 Task: Print the page on legal-size paper.
Action: Mouse moved to (22, 88)
Screenshot: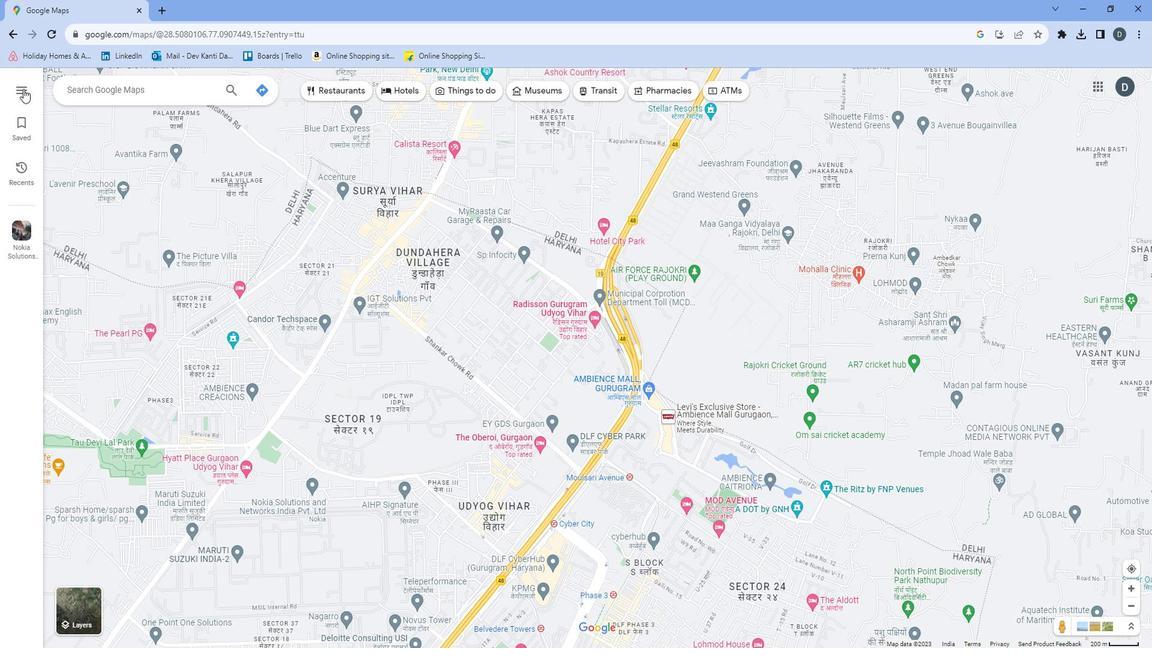 
Action: Mouse pressed left at (22, 88)
Screenshot: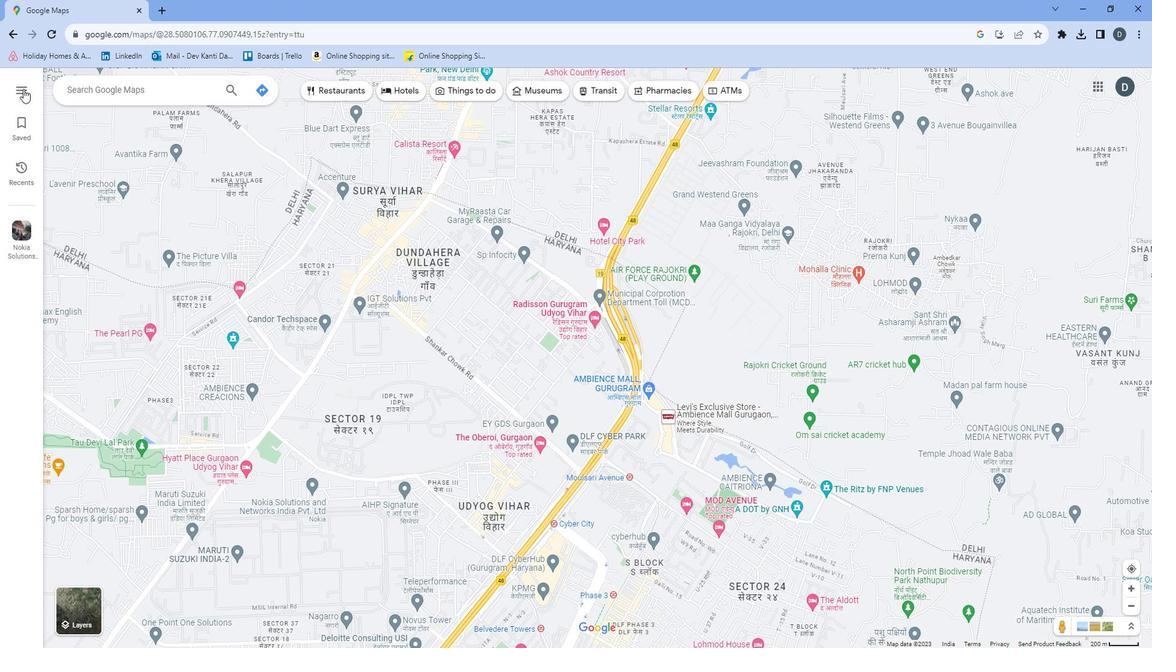 
Action: Mouse moved to (54, 319)
Screenshot: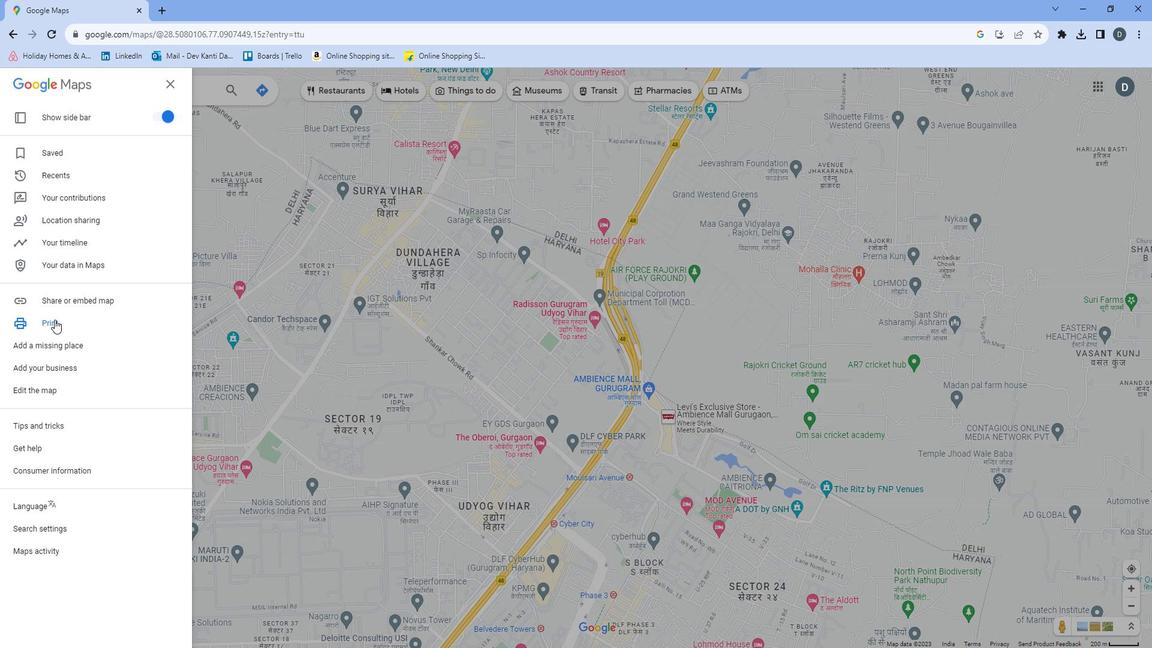 
Action: Mouse pressed left at (54, 319)
Screenshot: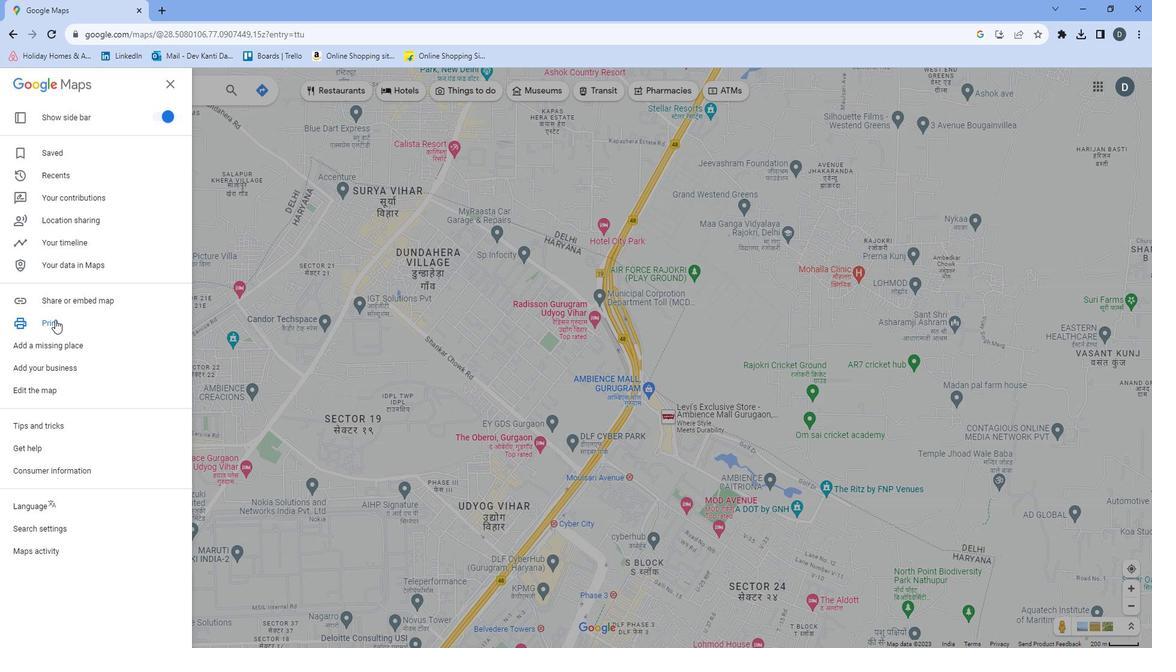 
Action: Mouse moved to (1110, 90)
Screenshot: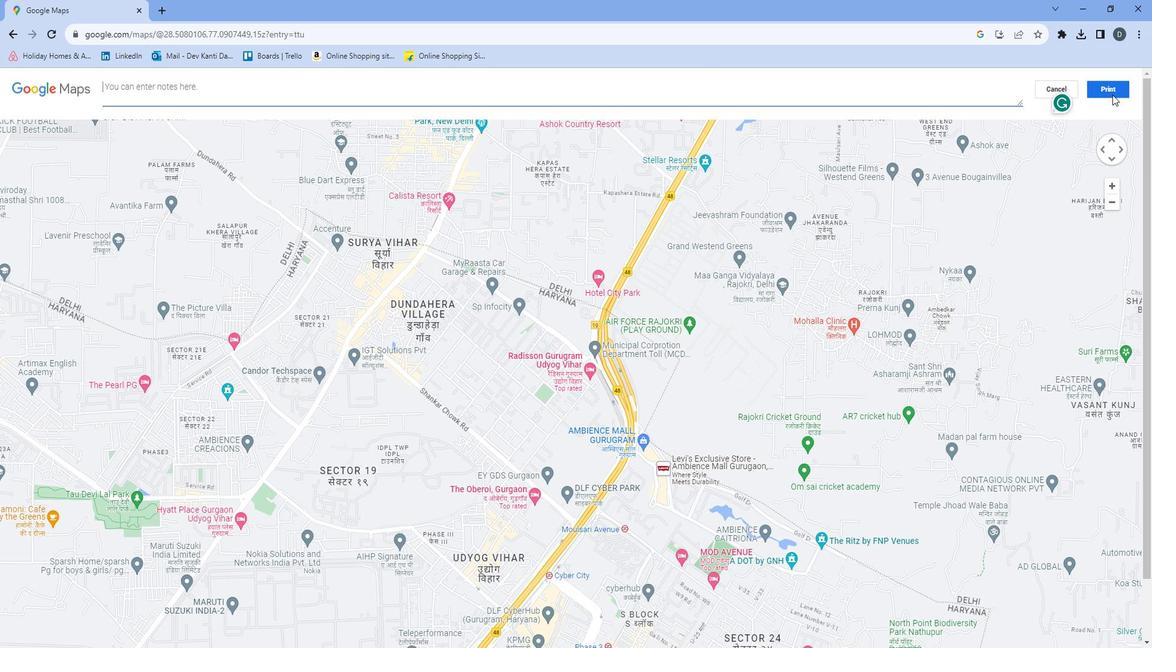 
Action: Mouse pressed left at (1110, 90)
Screenshot: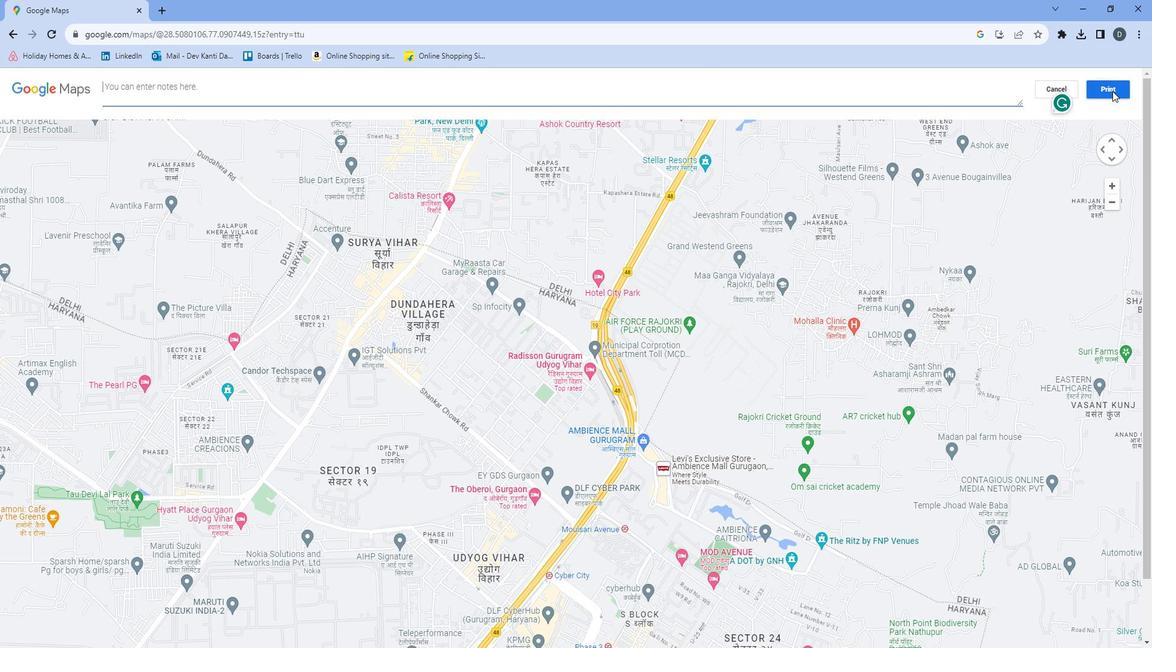 
Action: Mouse moved to (933, 252)
Screenshot: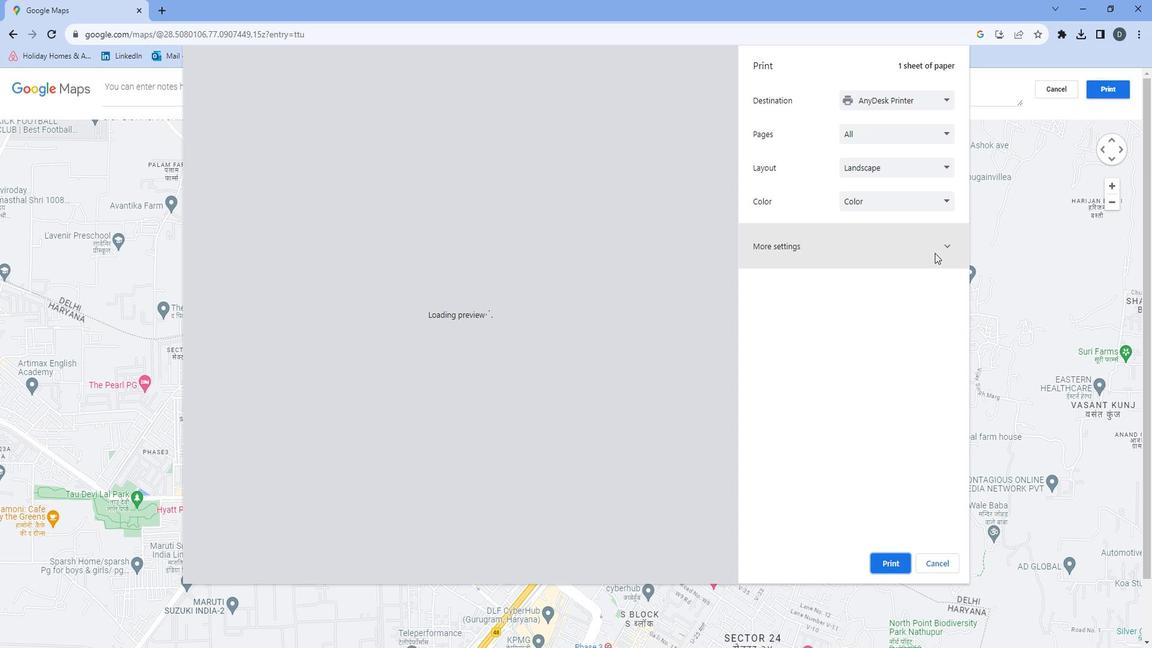 
Action: Mouse pressed left at (933, 252)
Screenshot: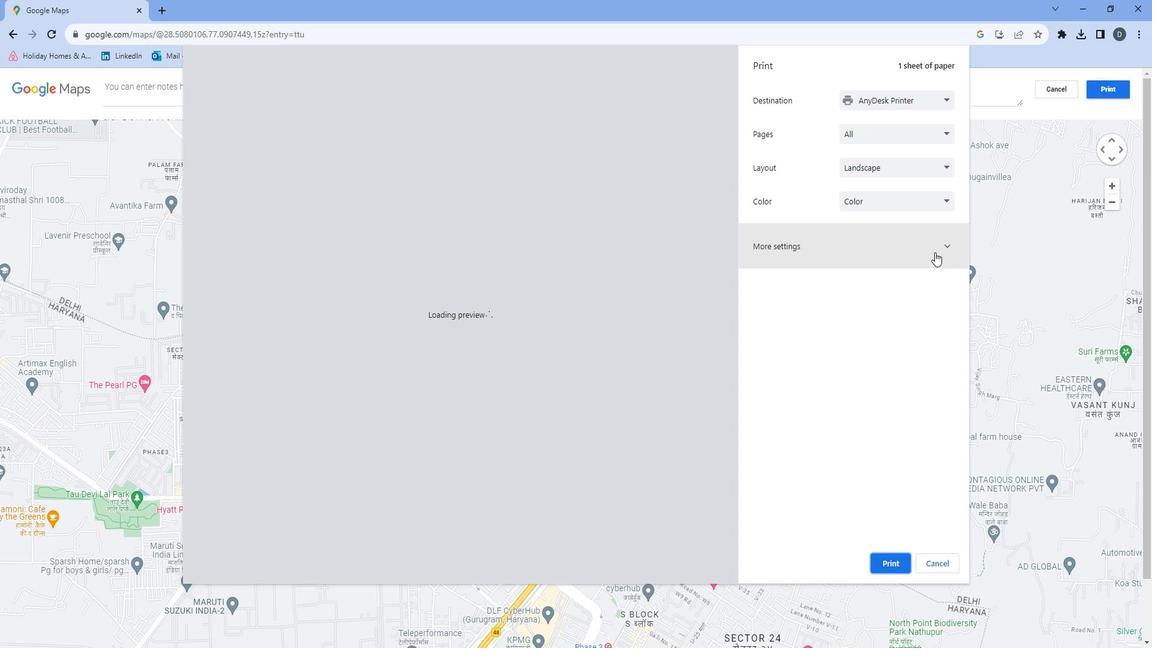 
Action: Mouse moved to (906, 290)
Screenshot: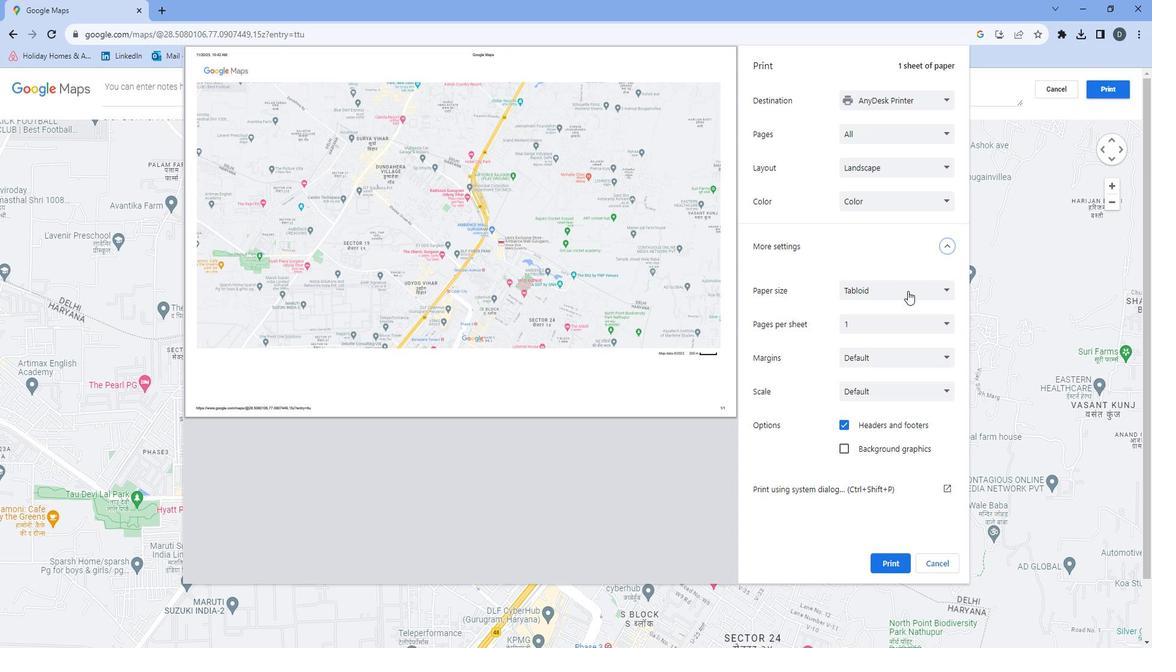 
Action: Mouse pressed left at (906, 290)
Screenshot: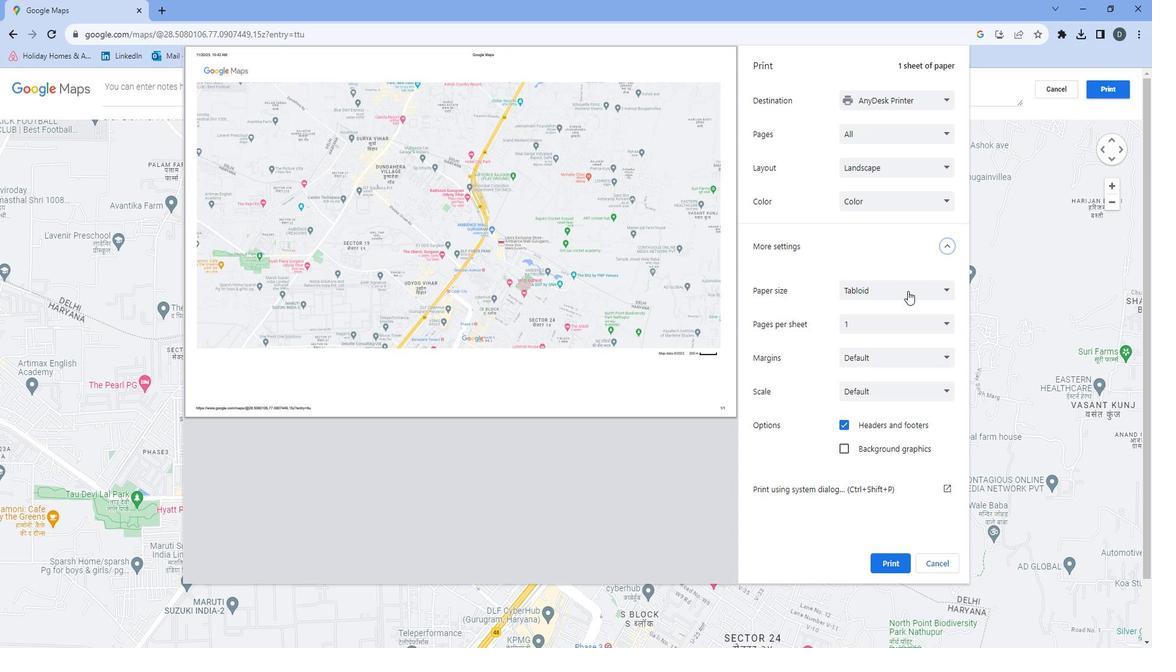 
Action: Mouse moved to (891, 326)
Screenshot: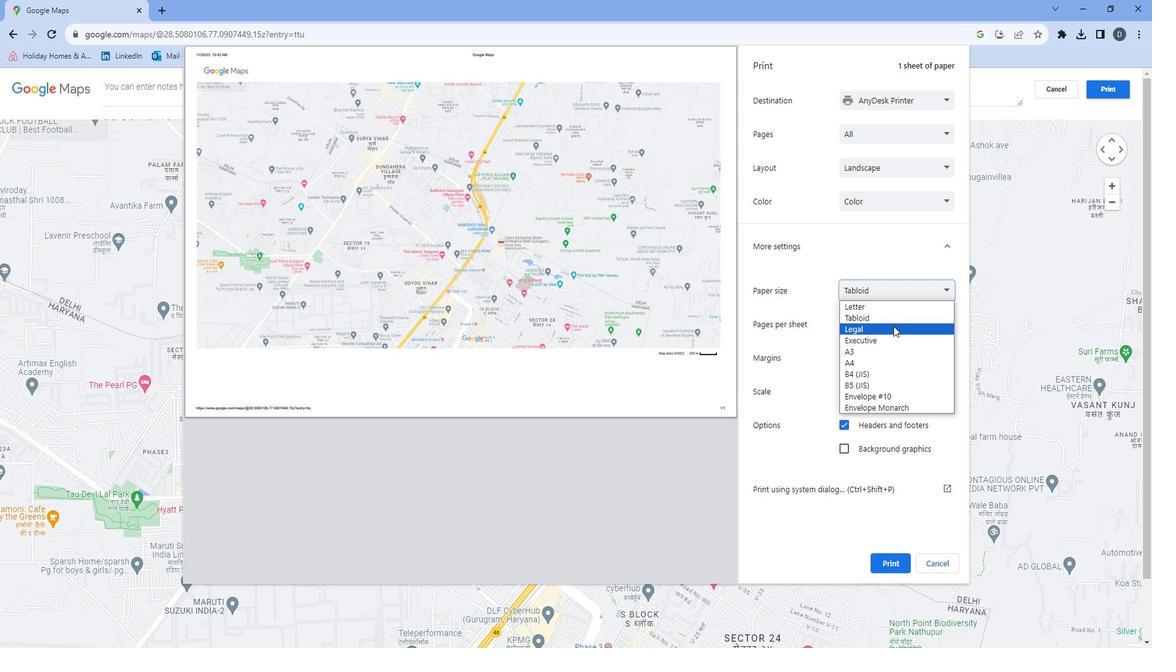 
Action: Mouse pressed left at (891, 326)
Screenshot: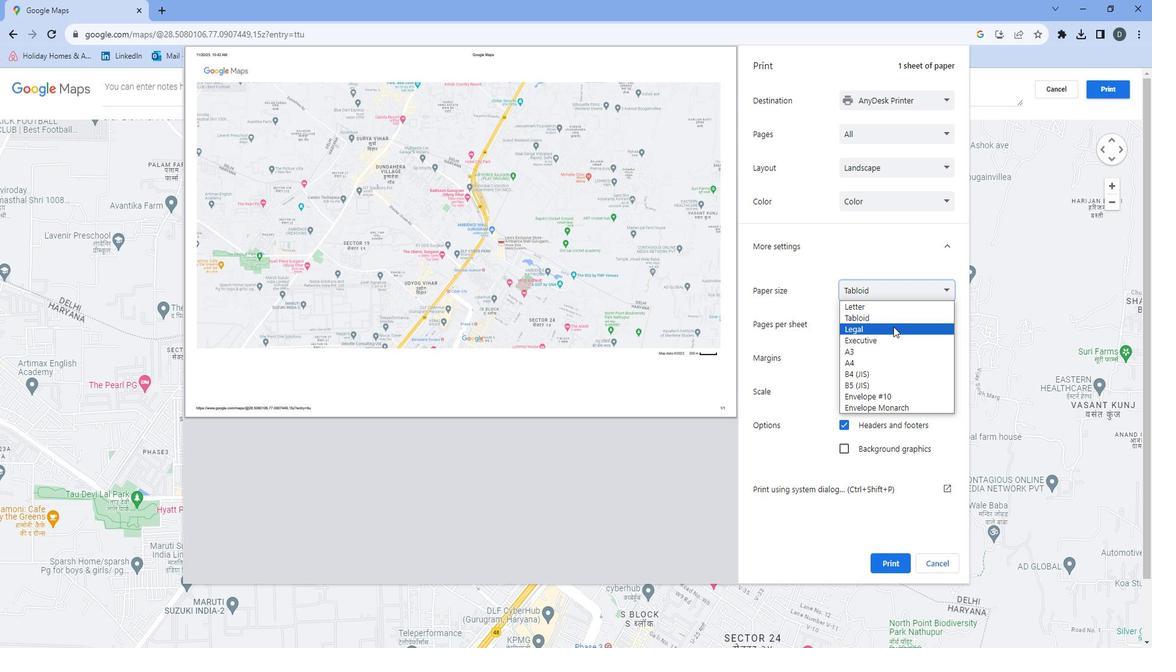 
Action: Mouse moved to (905, 560)
Screenshot: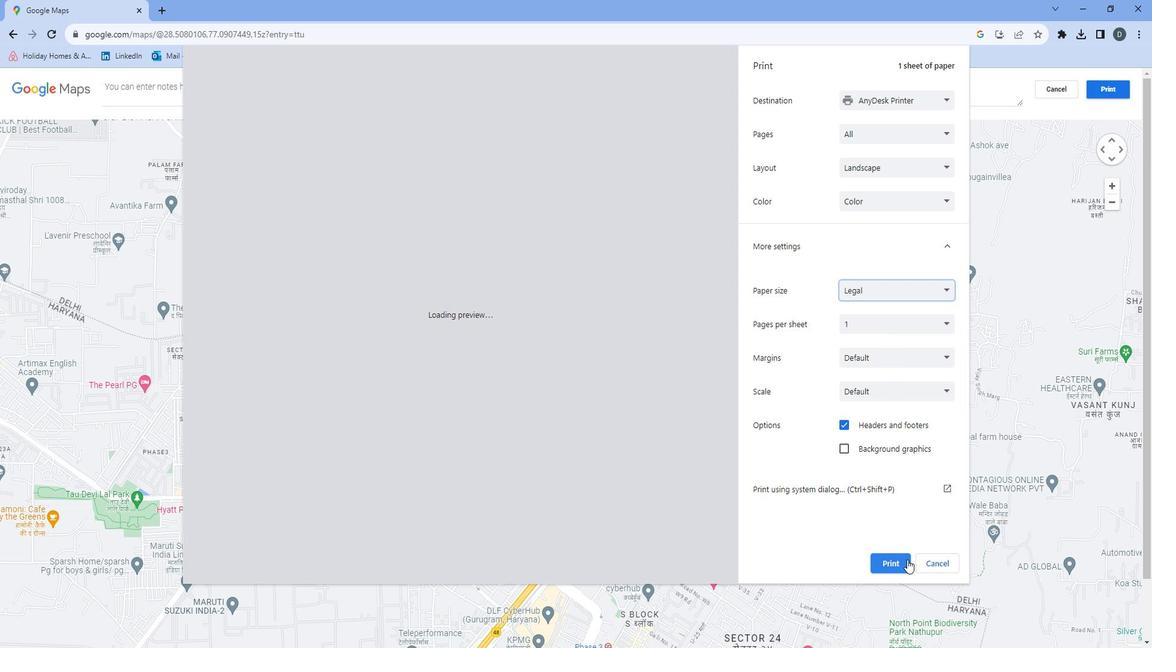
Action: Mouse pressed left at (905, 560)
Screenshot: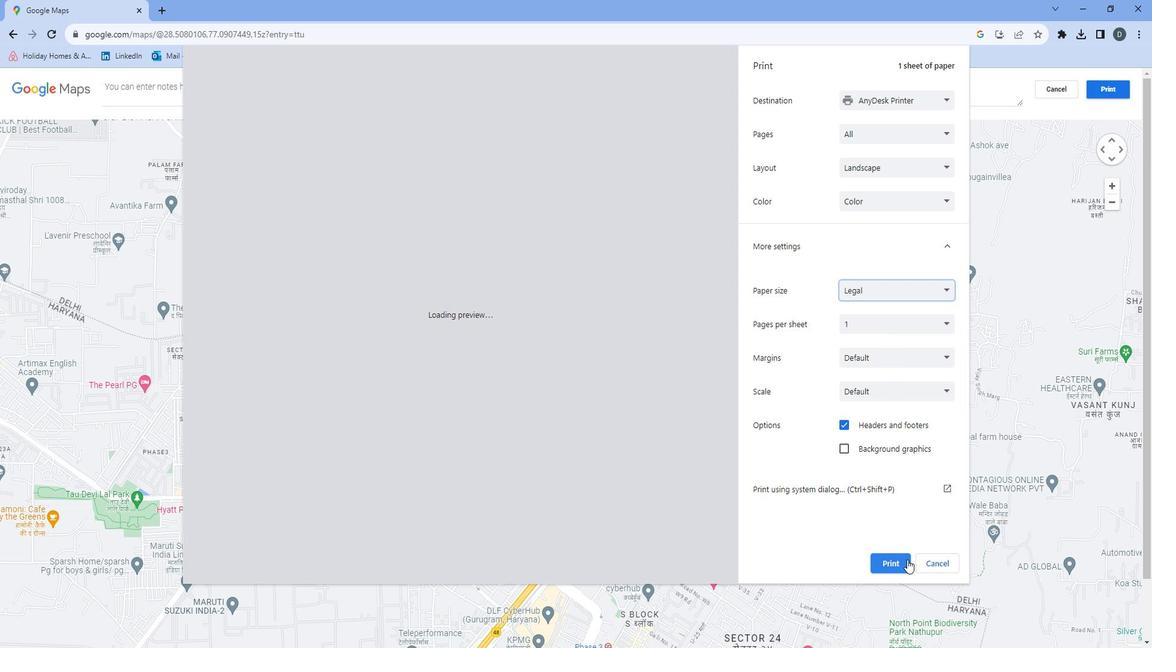 
Action: Mouse moved to (900, 528)
Screenshot: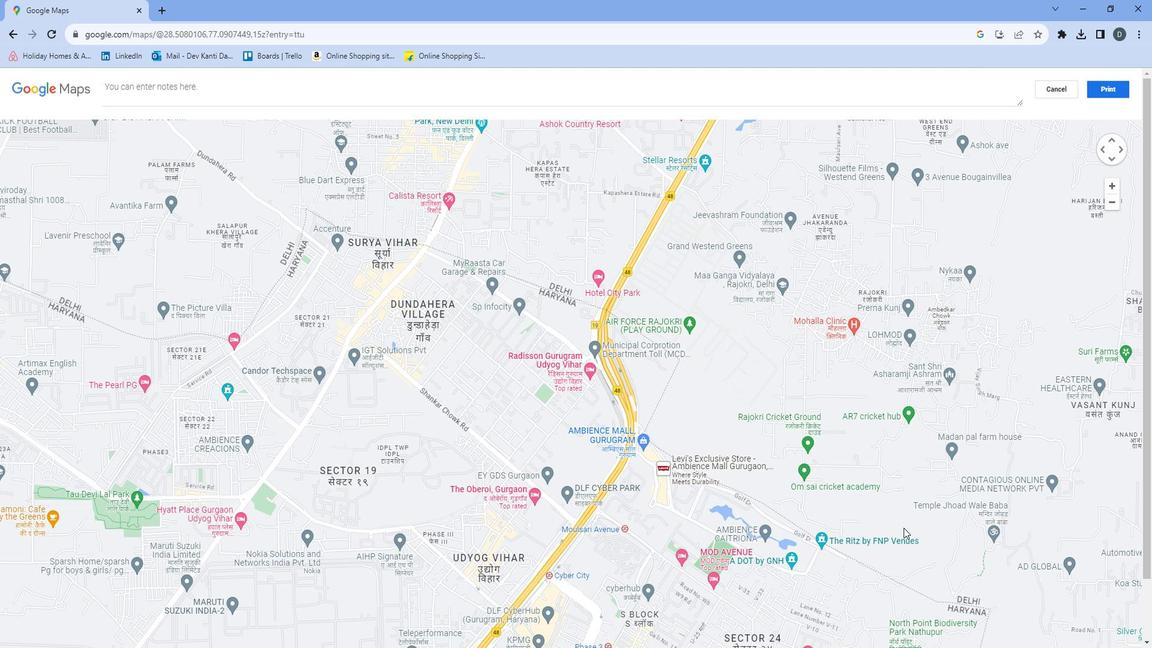 
